 Task: Look for properties with beachfront.
Action: Mouse moved to (807, 120)
Screenshot: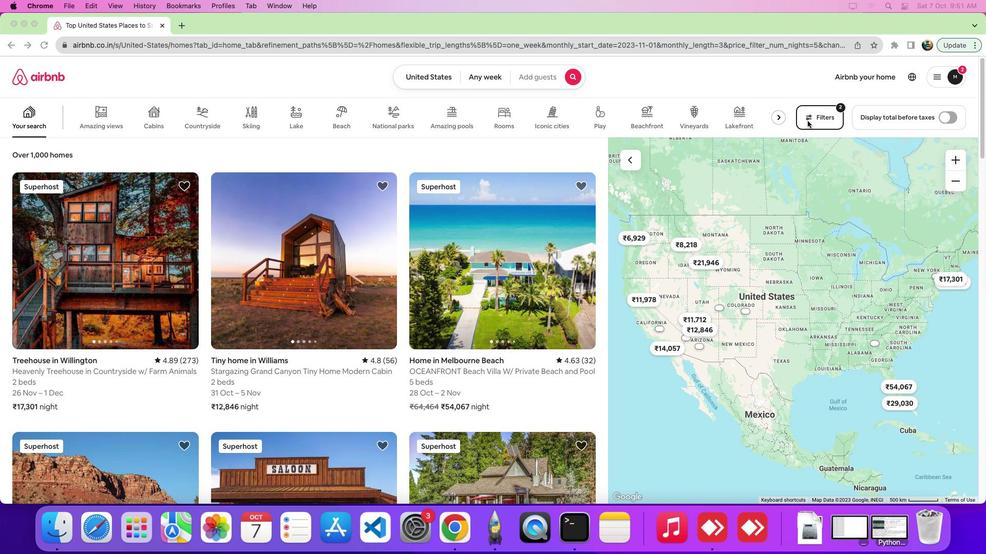 
Action: Mouse pressed left at (807, 120)
Screenshot: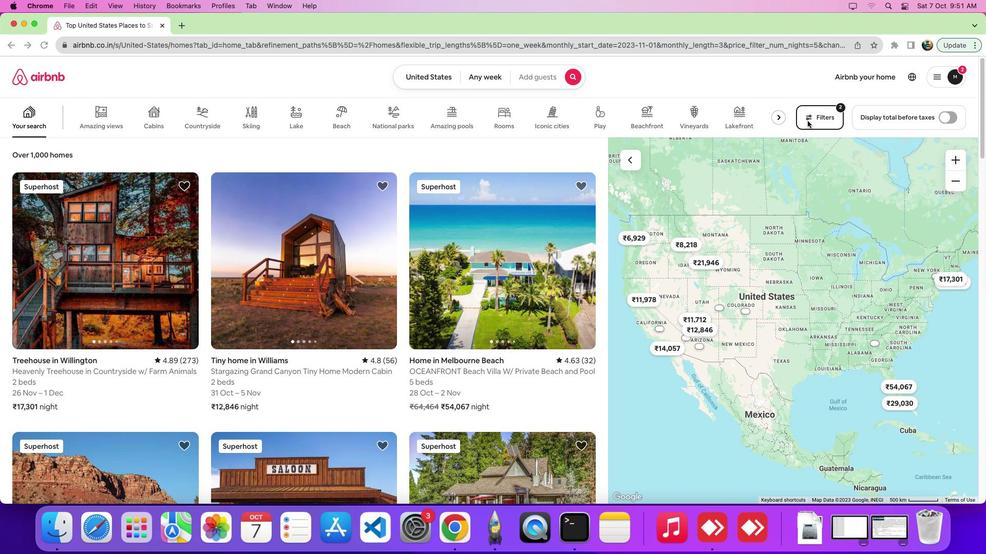 
Action: Mouse pressed left at (807, 120)
Screenshot: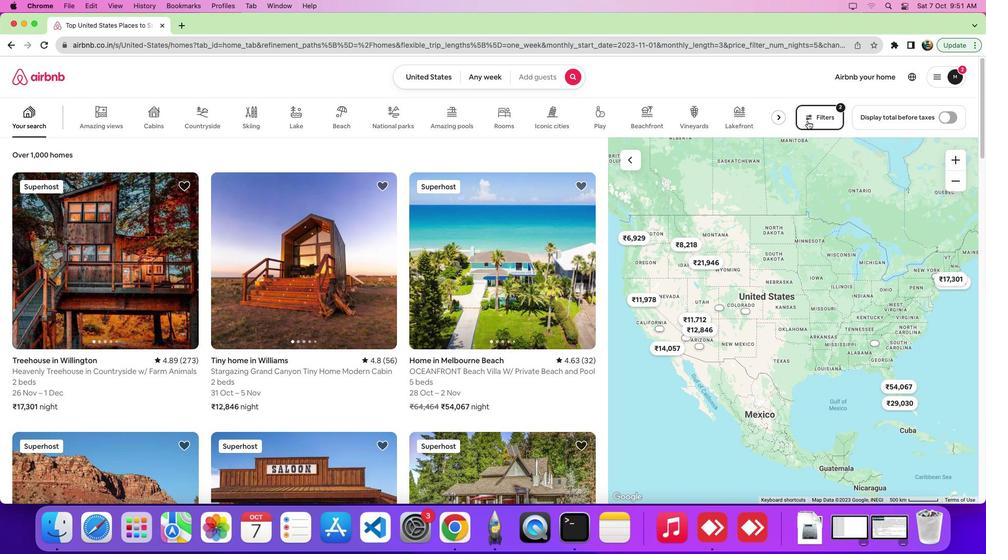 
Action: Mouse moved to (568, 154)
Screenshot: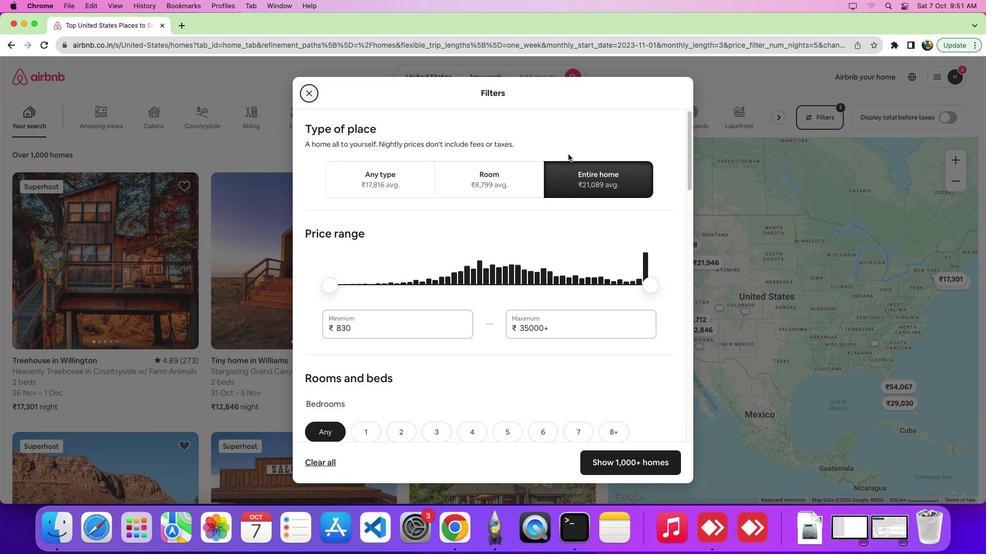 
Action: Mouse pressed left at (568, 154)
Screenshot: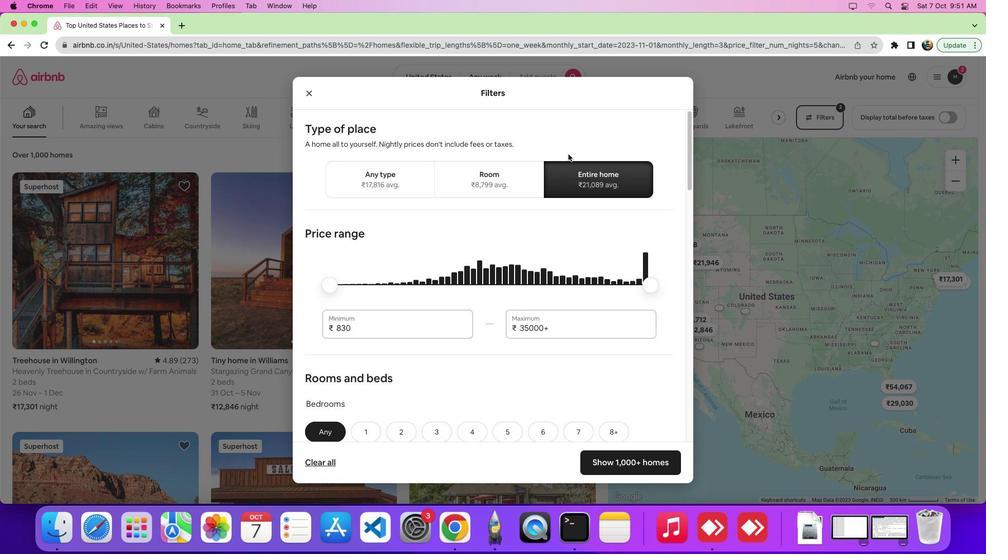 
Action: Mouse moved to (577, 169)
Screenshot: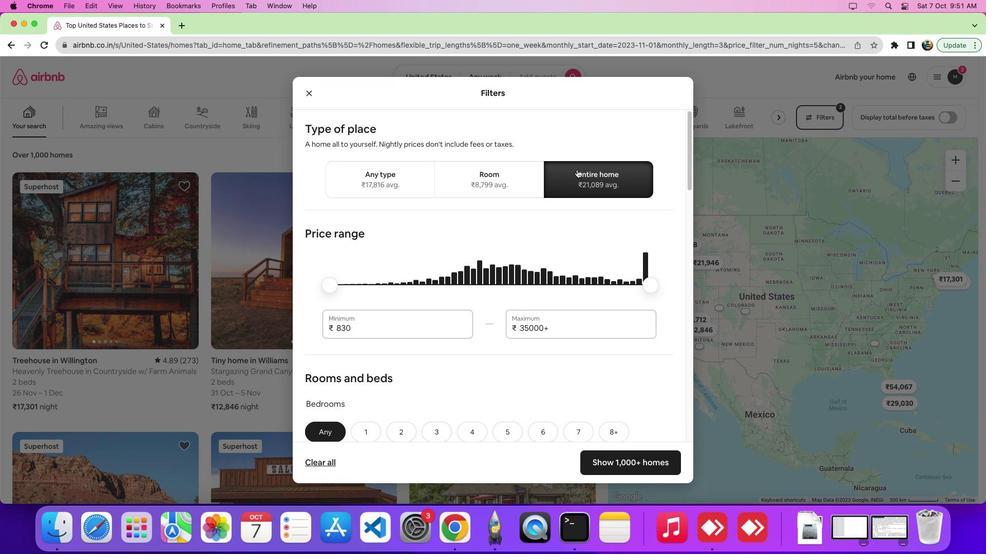 
Action: Mouse pressed left at (577, 169)
Screenshot: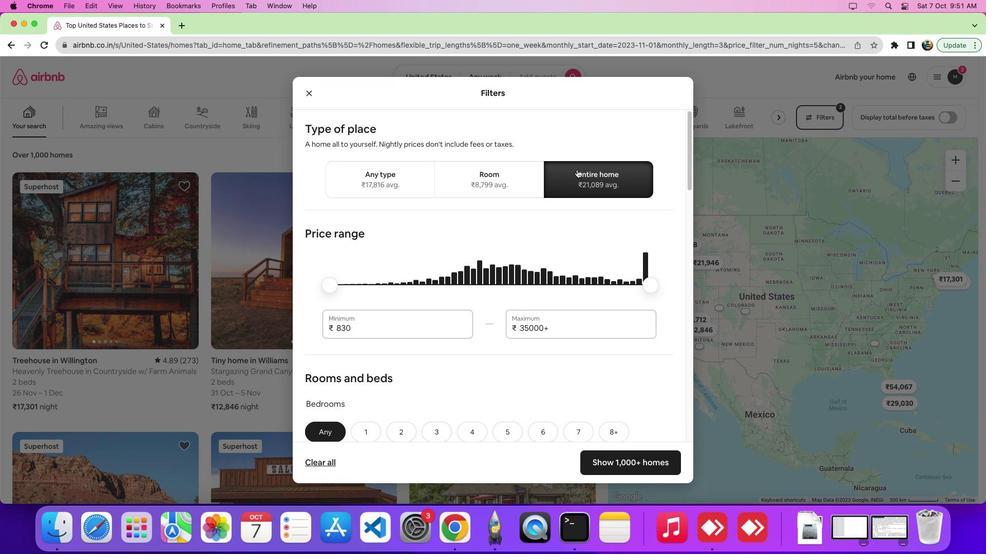 
Action: Mouse moved to (562, 259)
Screenshot: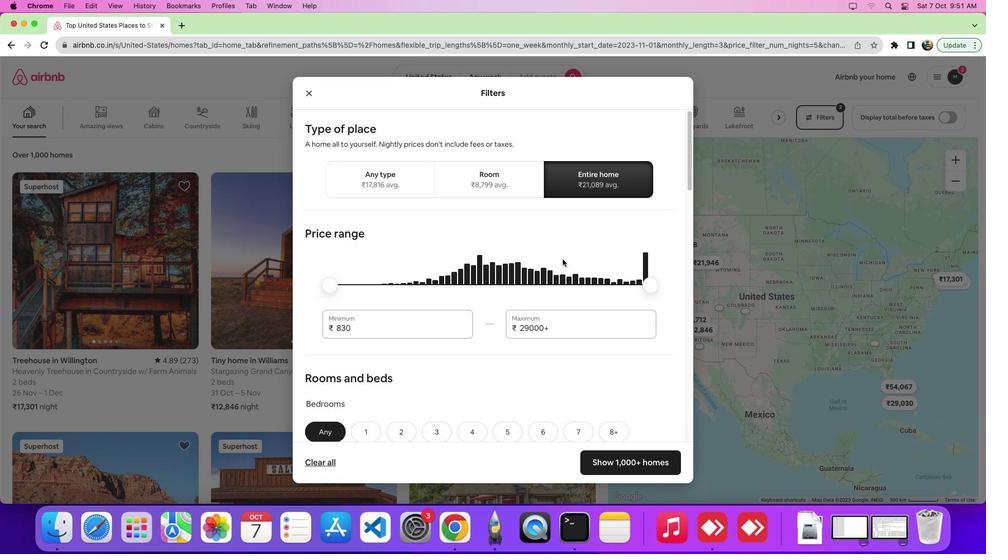 
Action: Mouse scrolled (562, 259) with delta (0, 0)
Screenshot: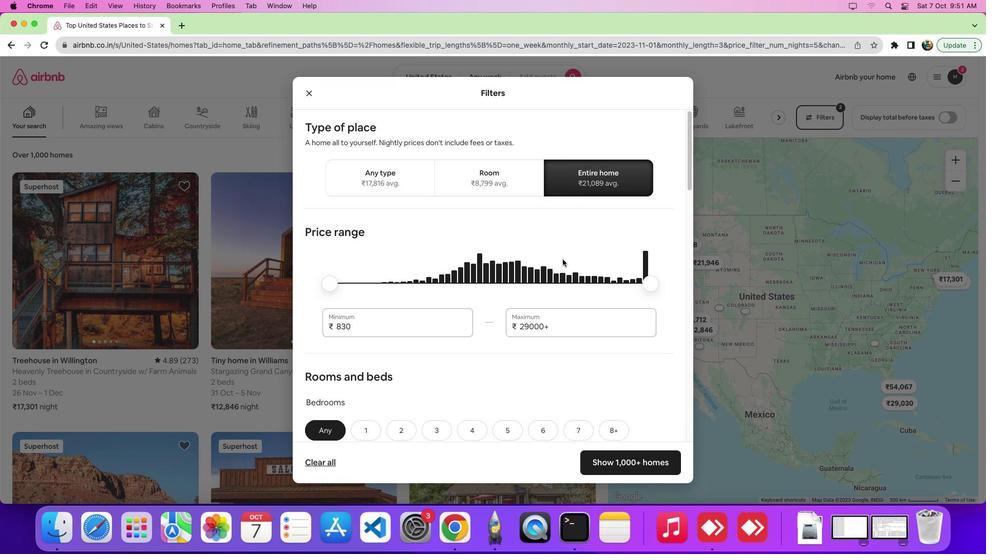 
Action: Mouse scrolled (562, 259) with delta (0, 0)
Screenshot: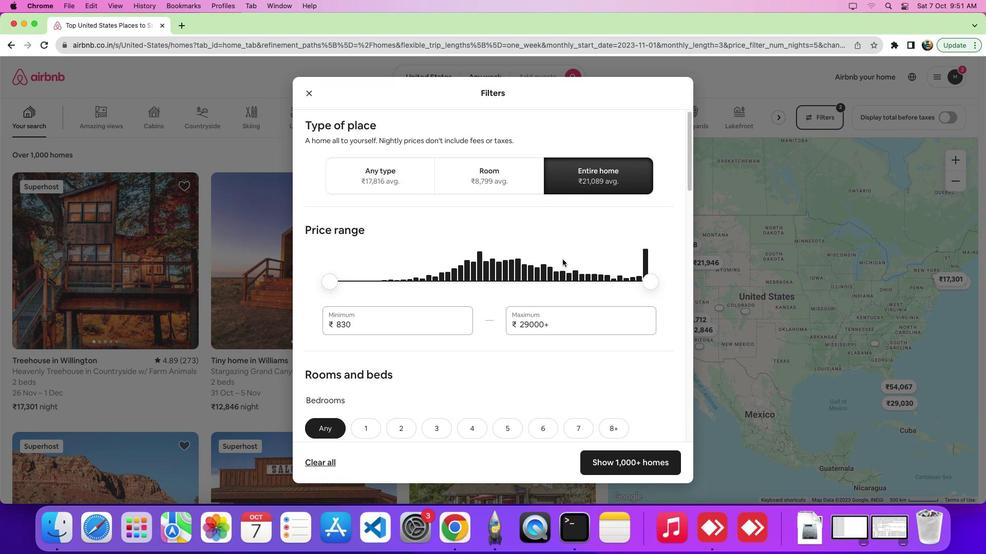 
Action: Mouse scrolled (562, 259) with delta (0, -2)
Screenshot: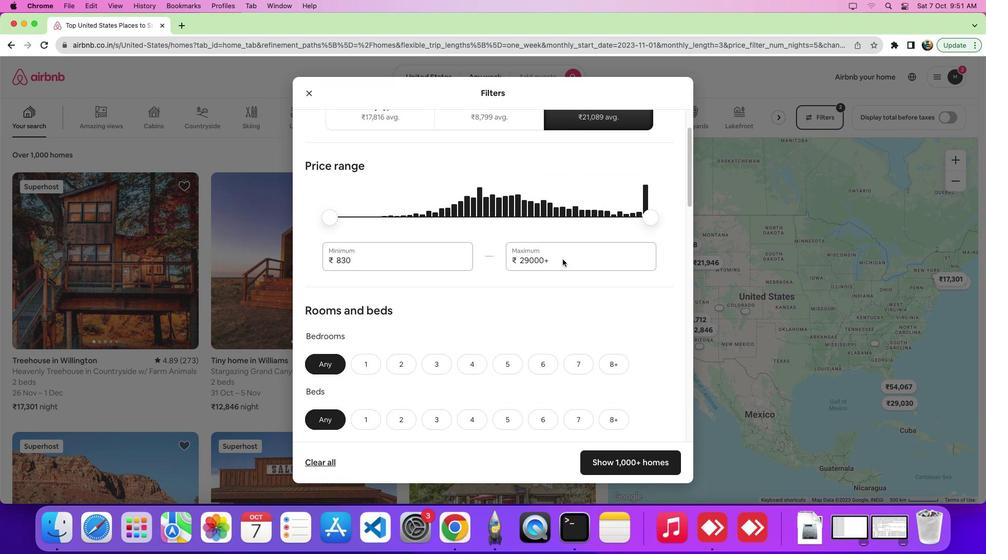 
Action: Mouse scrolled (562, 259) with delta (0, 0)
Screenshot: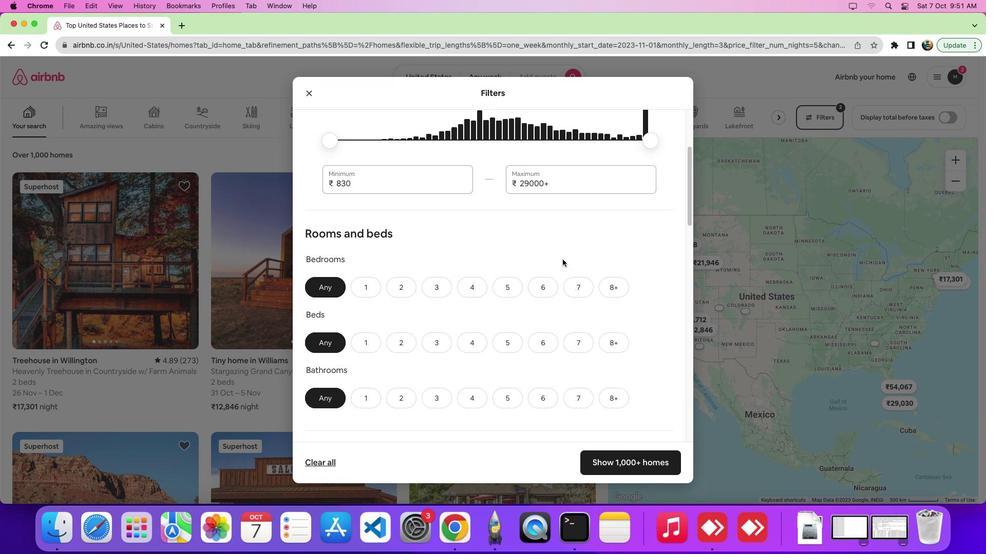
Action: Mouse scrolled (562, 259) with delta (0, 0)
Screenshot: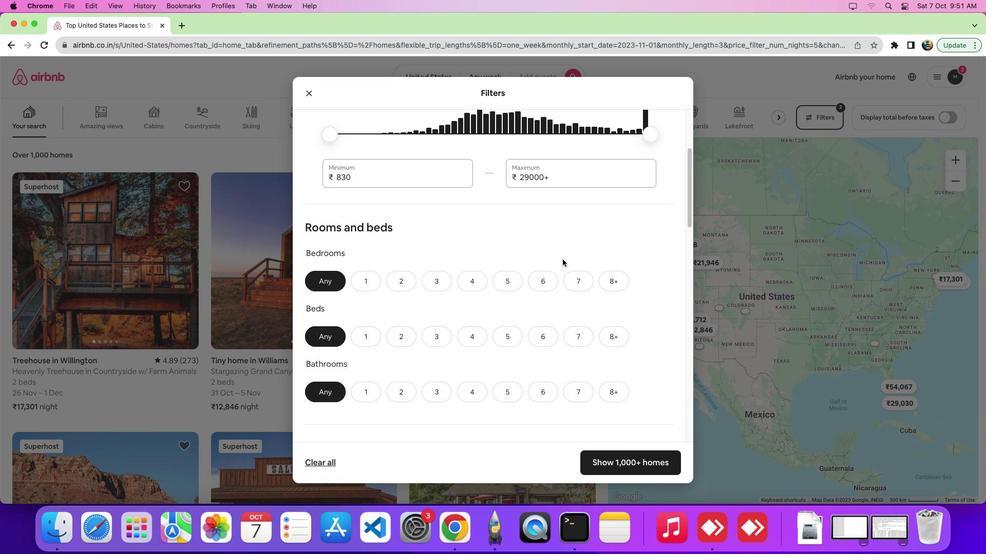 
Action: Mouse scrolled (562, 259) with delta (0, -1)
Screenshot: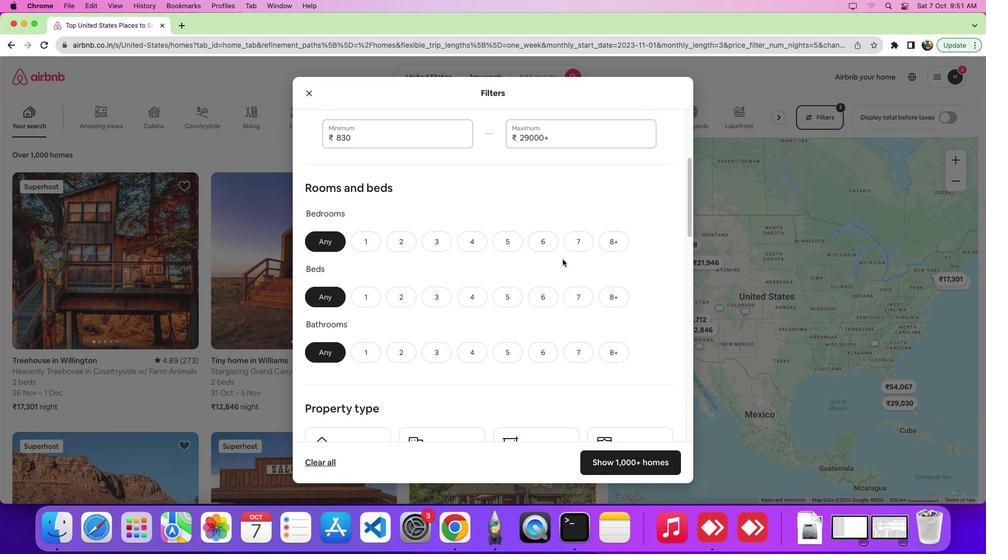 
Action: Mouse scrolled (562, 259) with delta (0, 0)
Screenshot: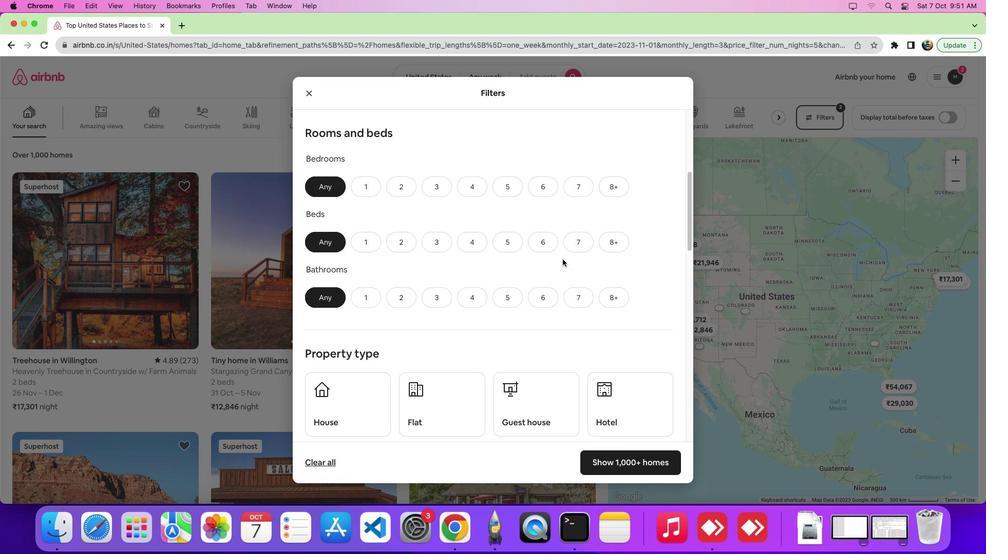 
Action: Mouse scrolled (562, 259) with delta (0, 0)
Screenshot: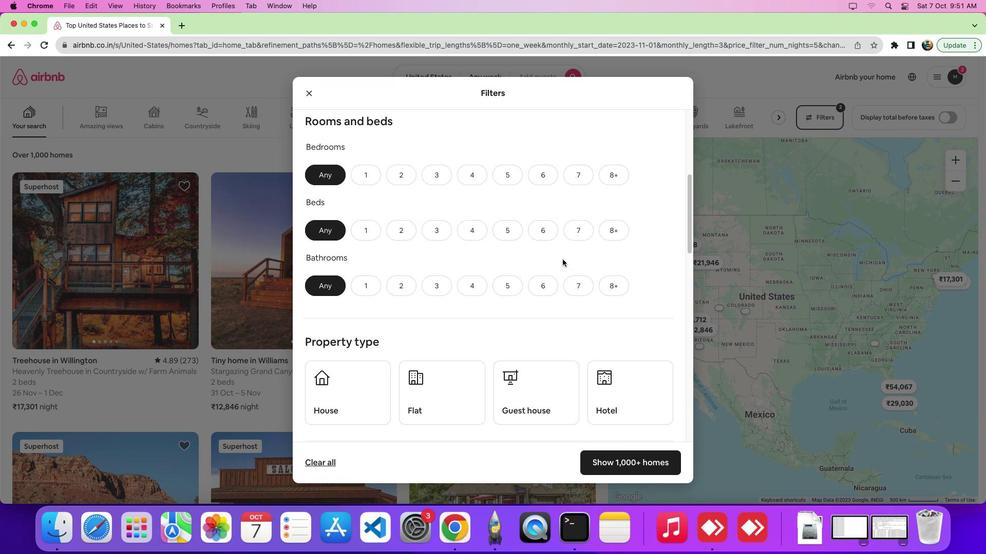 
Action: Mouse scrolled (562, 259) with delta (0, -3)
Screenshot: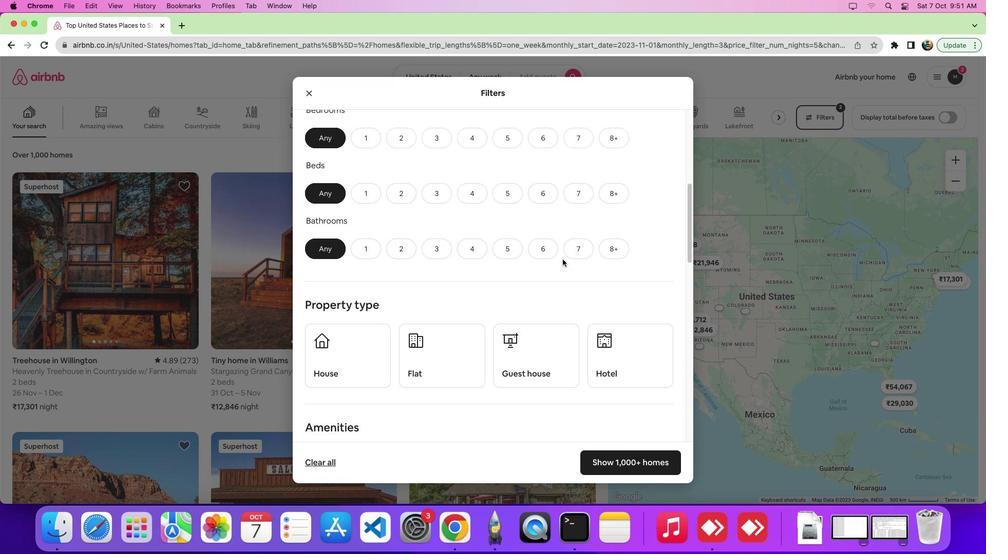 
Action: Mouse scrolled (562, 259) with delta (0, -4)
Screenshot: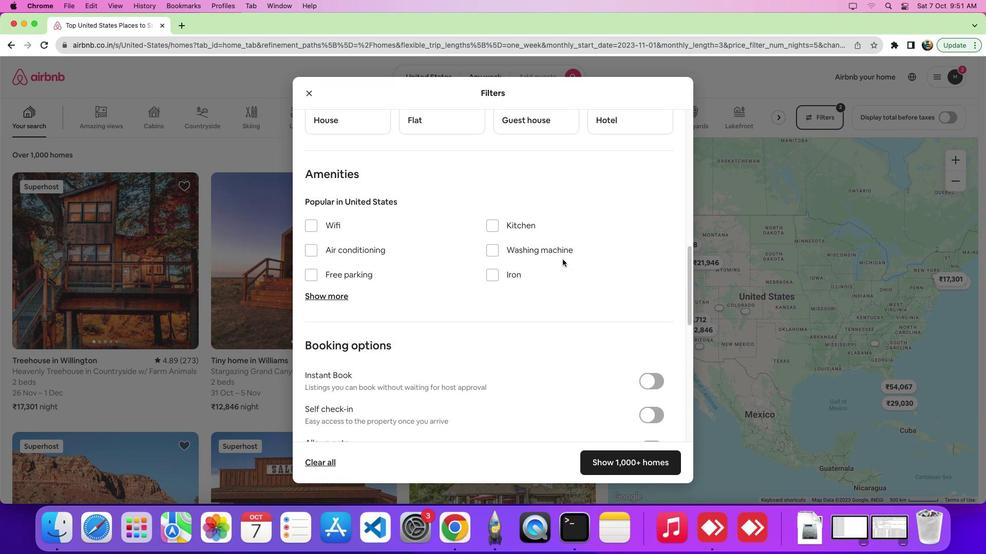
Action: Mouse scrolled (562, 259) with delta (0, 0)
Screenshot: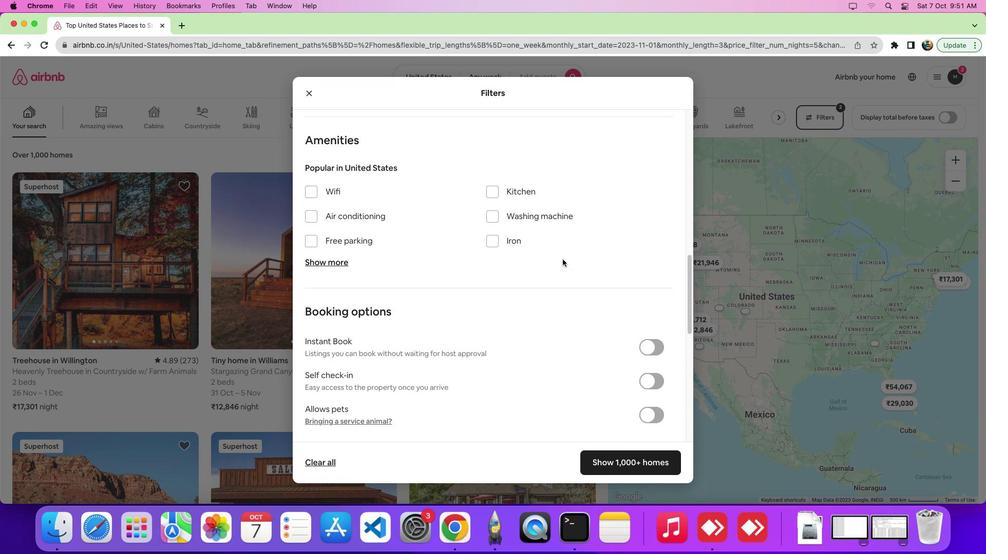 
Action: Mouse scrolled (562, 259) with delta (0, 0)
Screenshot: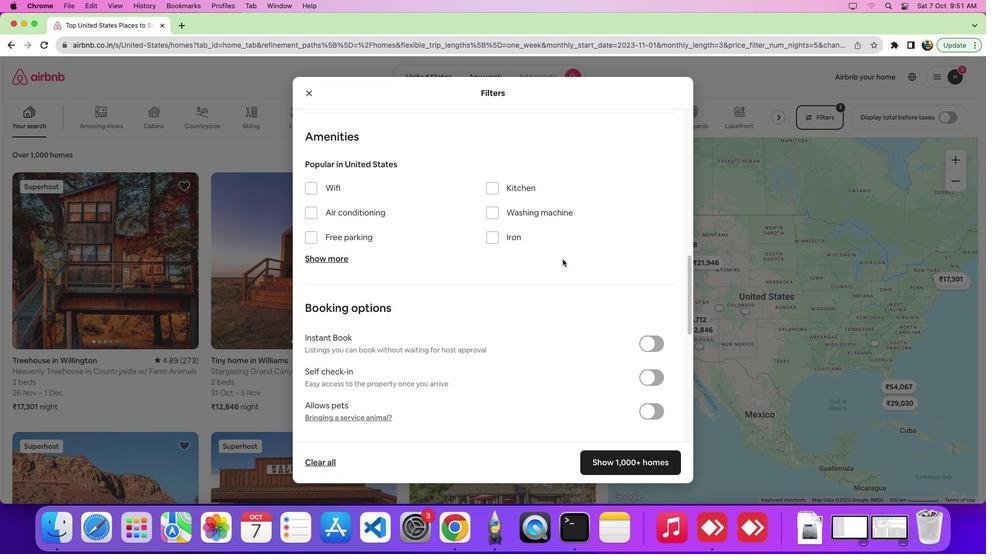 
Action: Mouse scrolled (562, 259) with delta (0, 0)
Screenshot: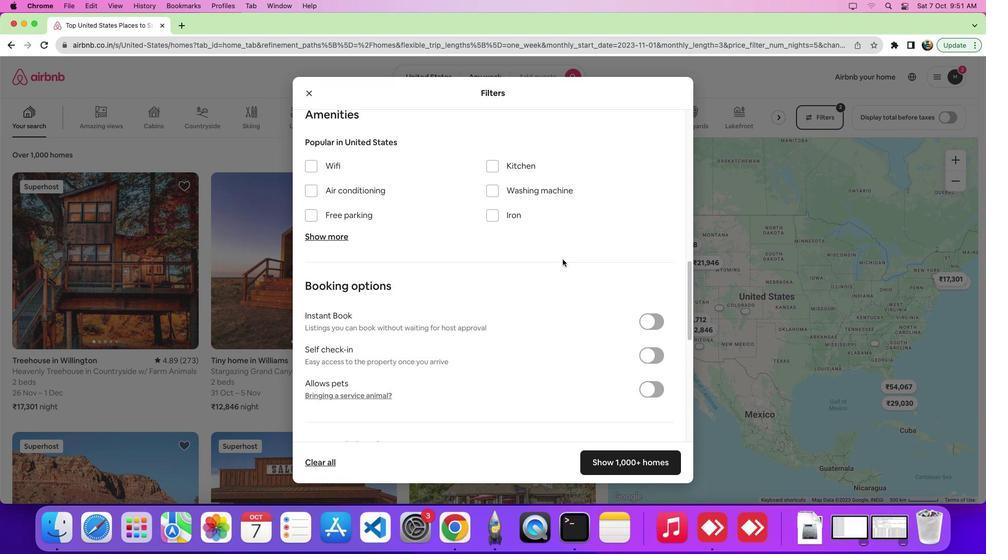 
Action: Mouse moved to (345, 204)
Screenshot: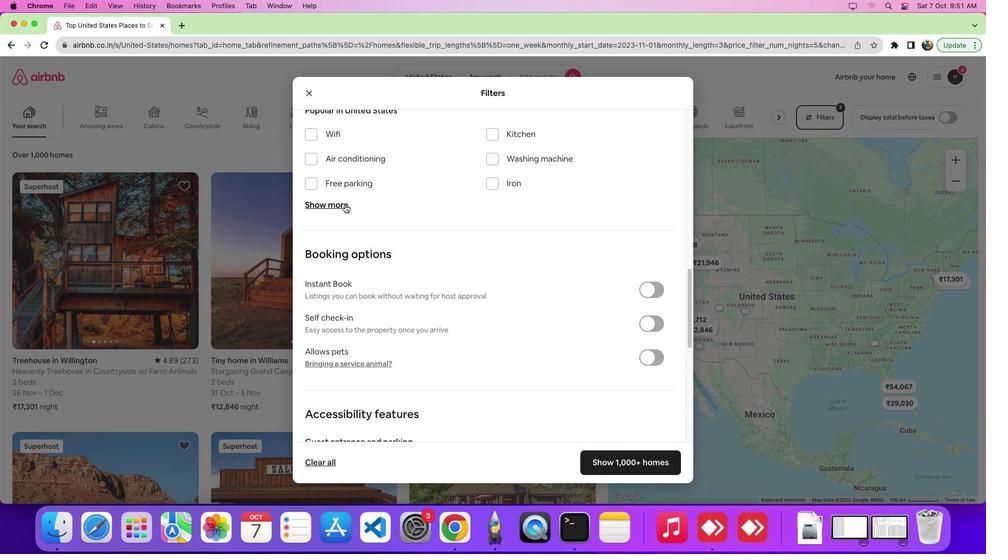 
Action: Mouse pressed left at (345, 204)
Screenshot: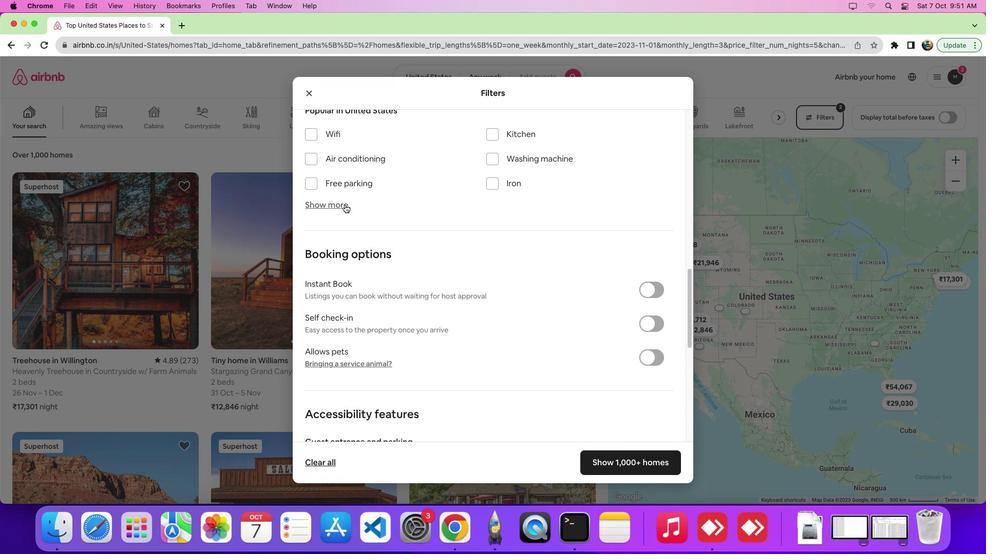 
Action: Mouse moved to (479, 293)
Screenshot: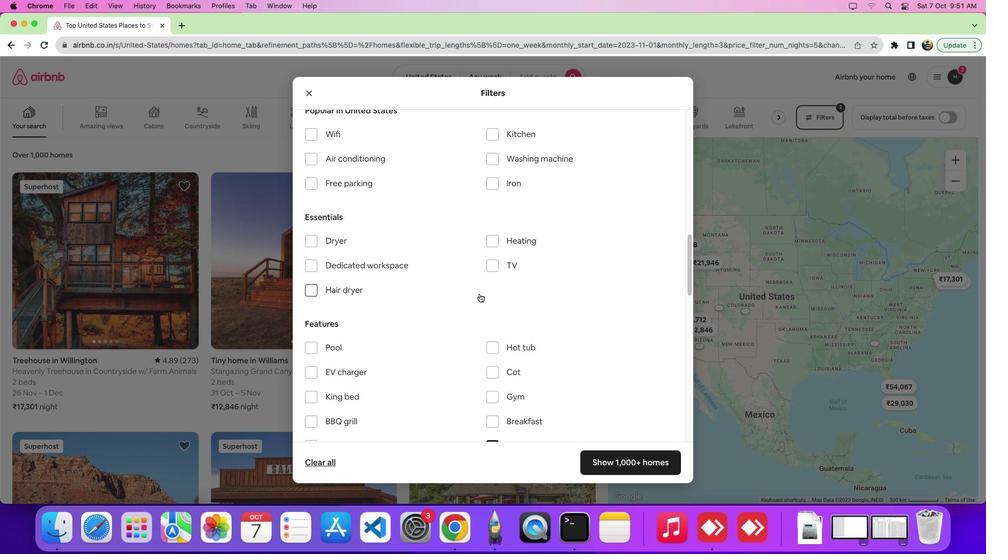 
Action: Mouse scrolled (479, 293) with delta (0, 0)
Screenshot: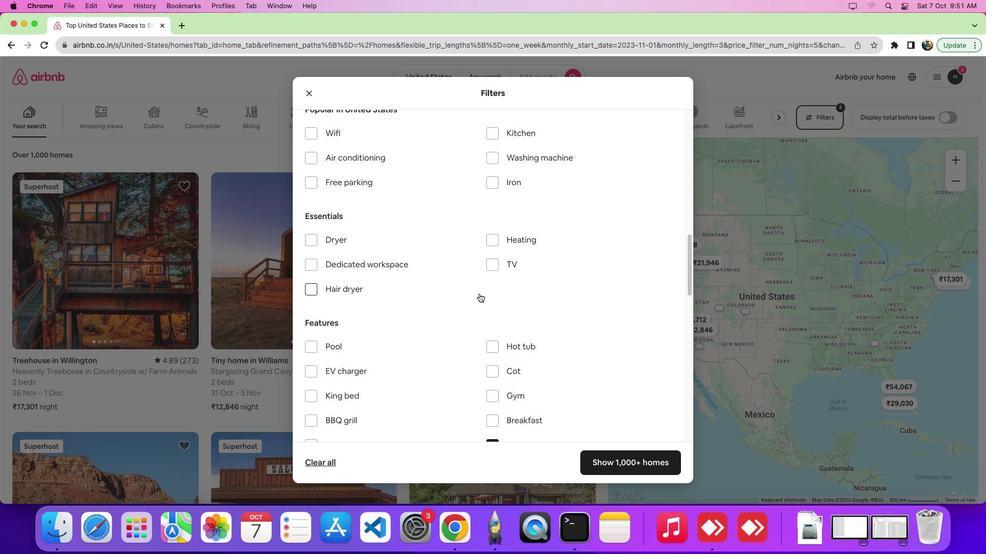 
Action: Mouse scrolled (479, 293) with delta (0, 0)
Screenshot: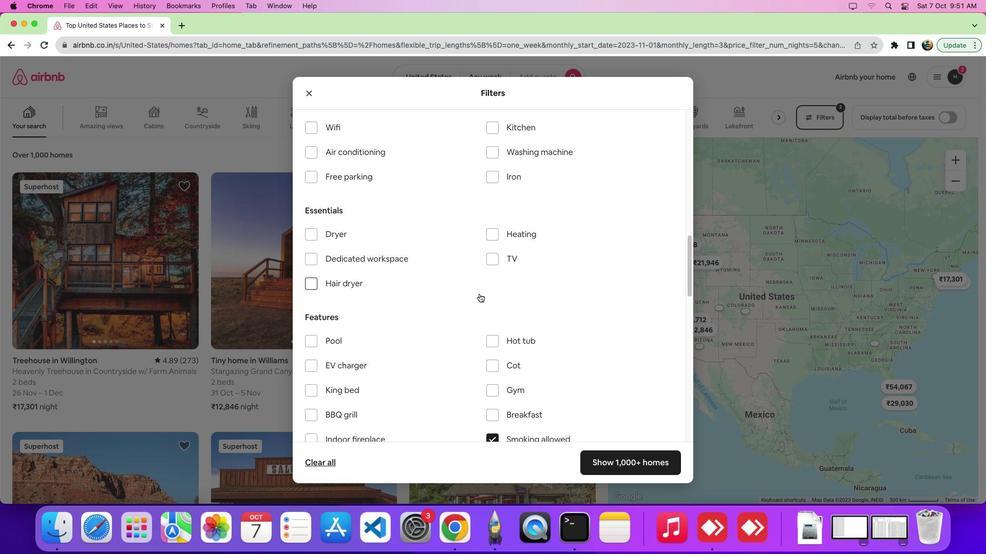 
Action: Mouse scrolled (479, 293) with delta (0, -1)
Screenshot: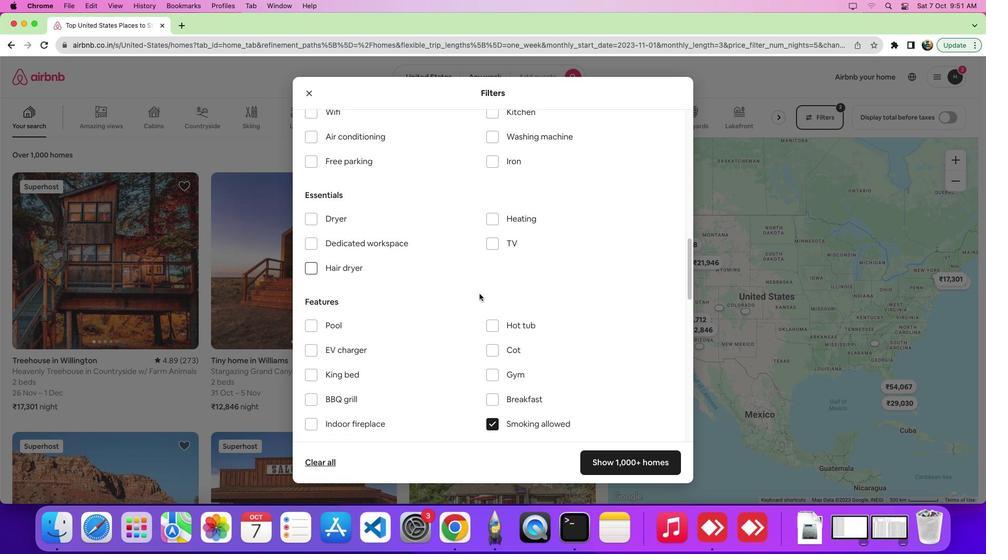 
Action: Mouse moved to (479, 294)
Screenshot: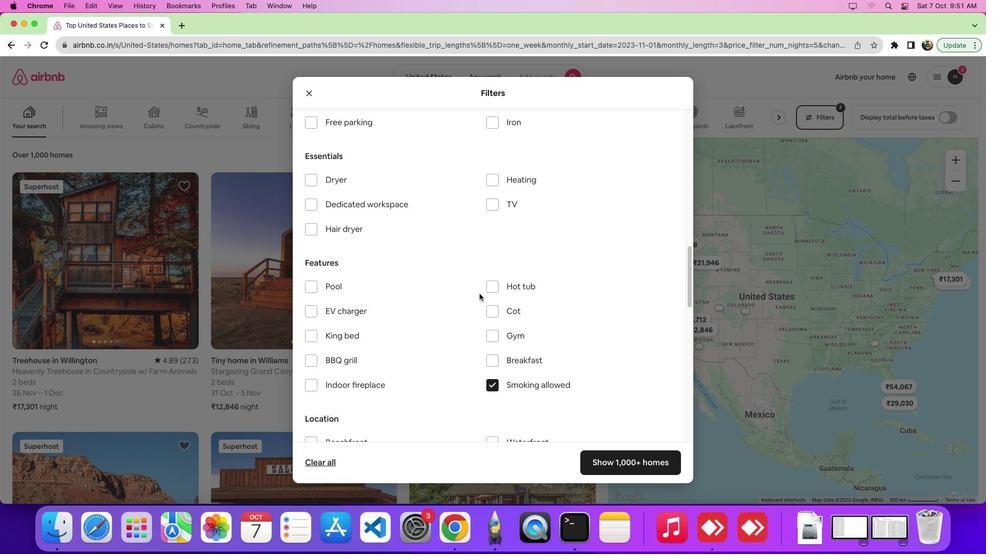 
Action: Mouse scrolled (479, 294) with delta (0, -1)
Screenshot: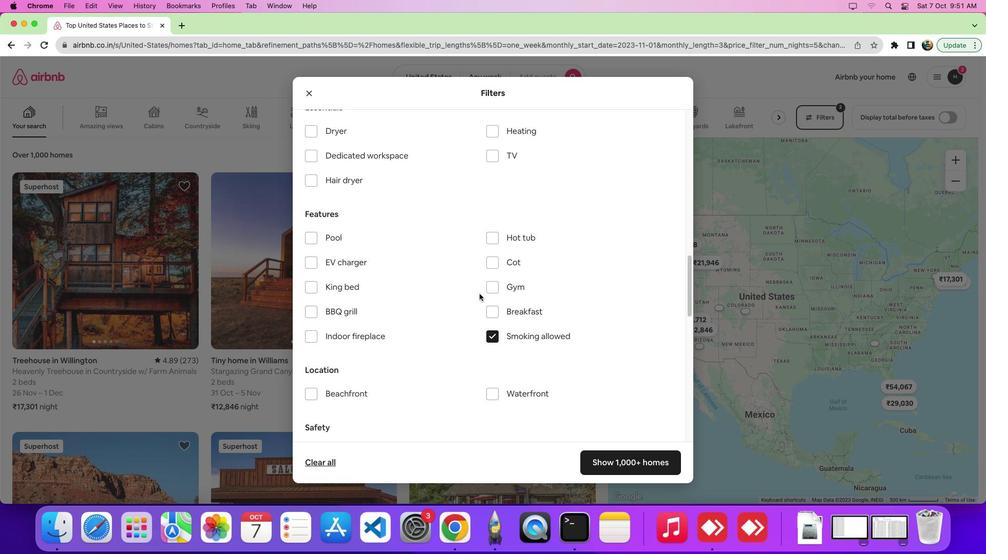 
Action: Mouse moved to (479, 294)
Screenshot: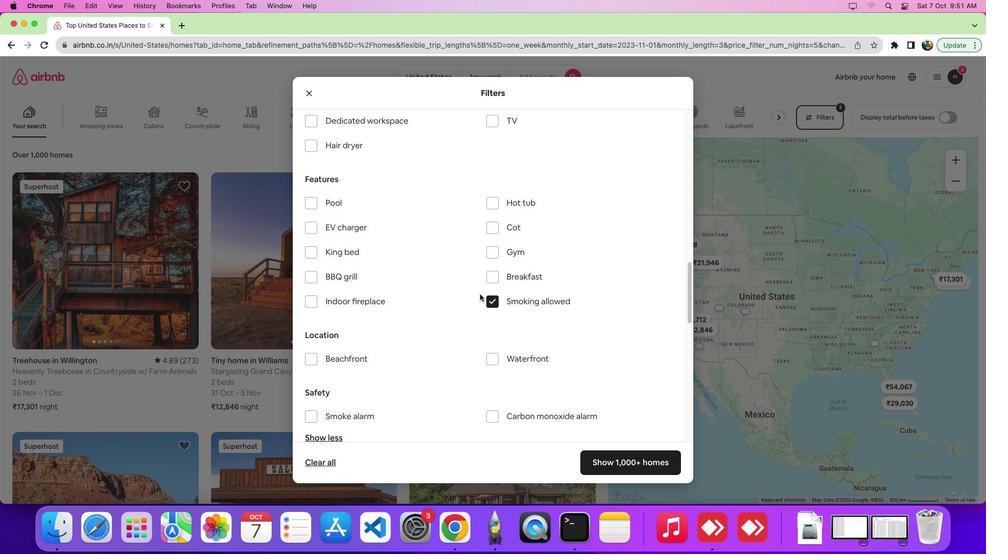 
Action: Mouse scrolled (479, 294) with delta (0, 0)
Screenshot: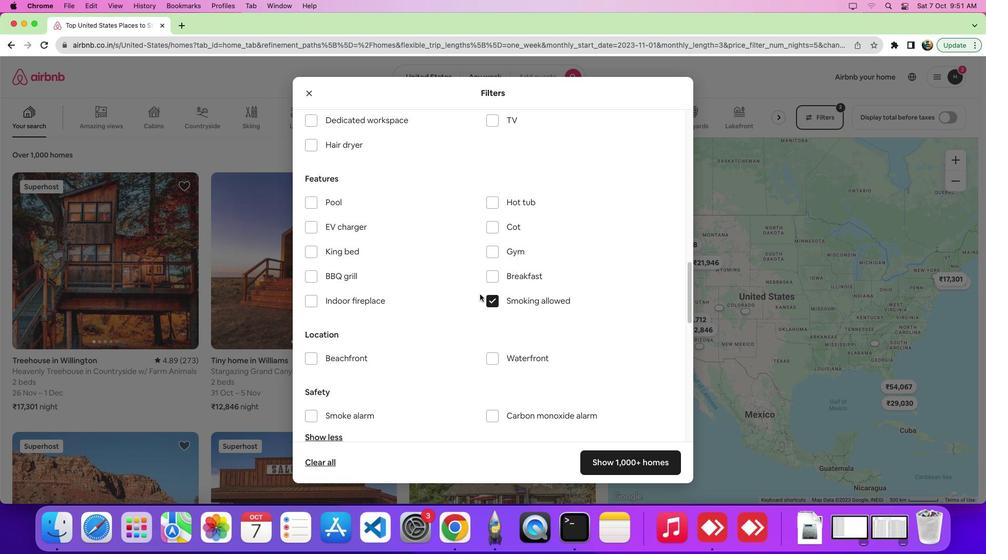 
Action: Mouse scrolled (479, 294) with delta (0, 0)
Screenshot: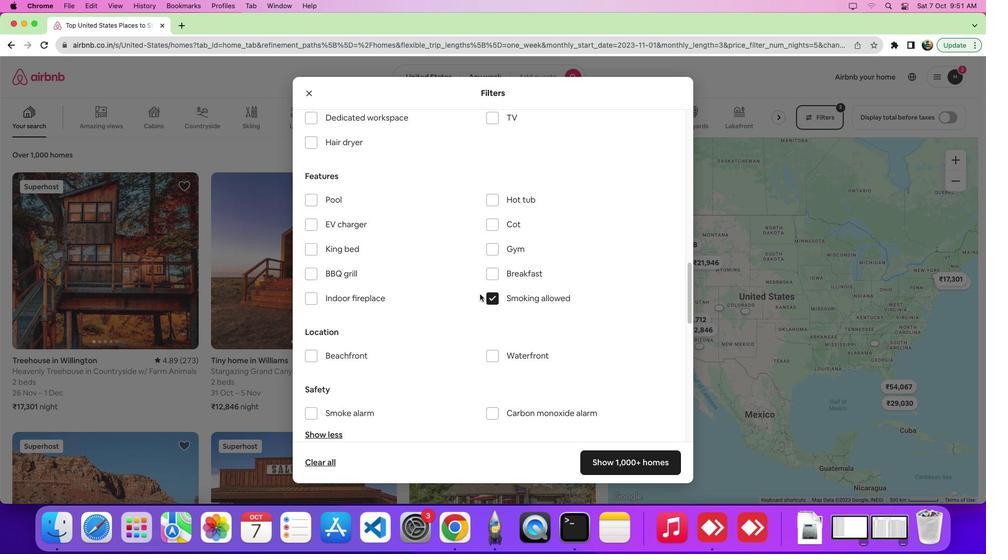 
Action: Mouse moved to (489, 288)
Screenshot: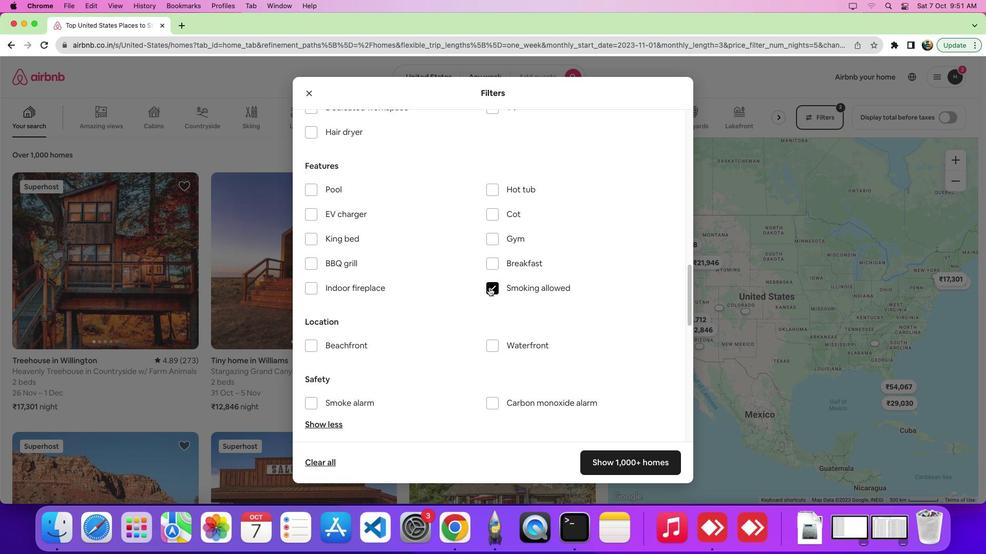 
Action: Mouse pressed left at (489, 288)
Screenshot: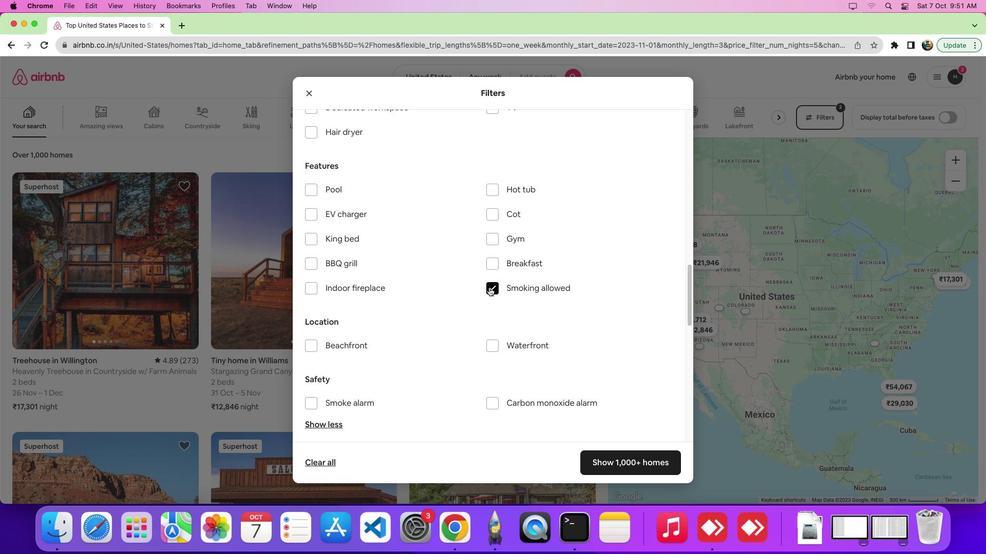 
Action: Mouse moved to (325, 346)
Screenshot: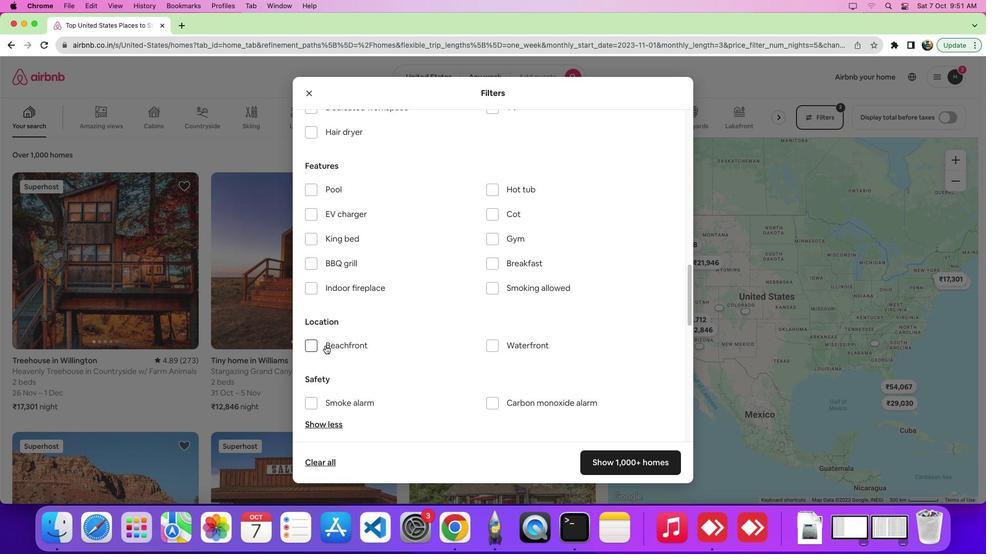 
Action: Mouse pressed left at (325, 346)
Screenshot: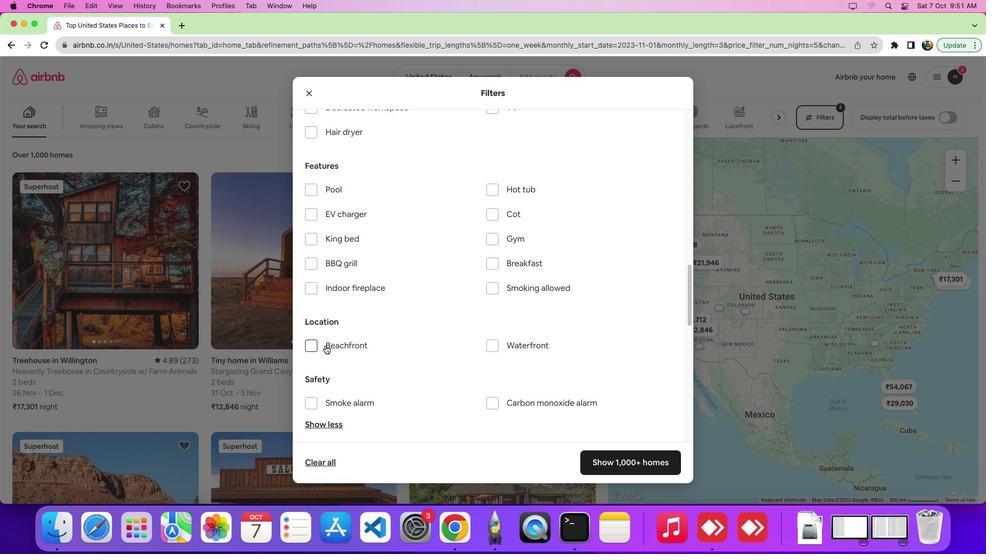 
Action: Mouse moved to (607, 459)
Screenshot: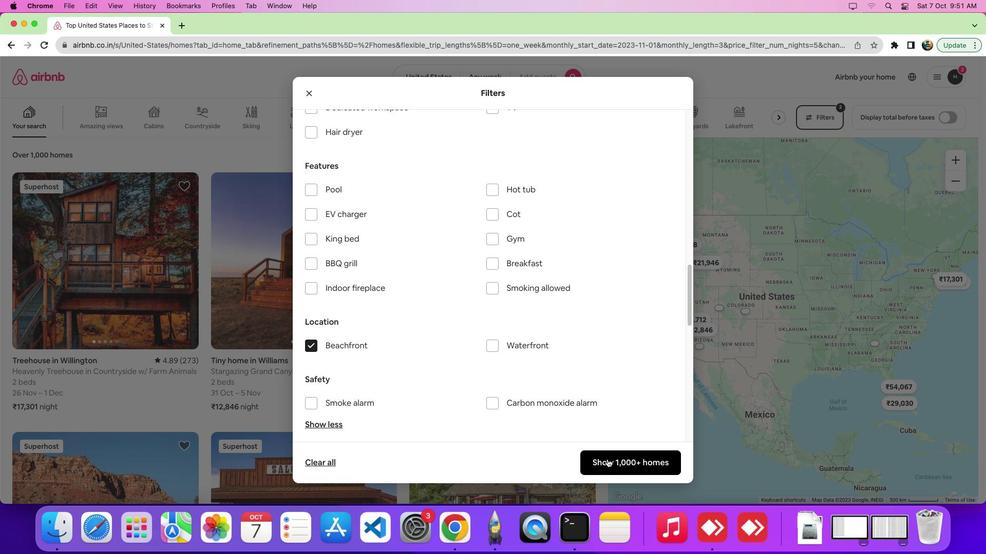 
Action: Mouse pressed left at (607, 459)
Screenshot: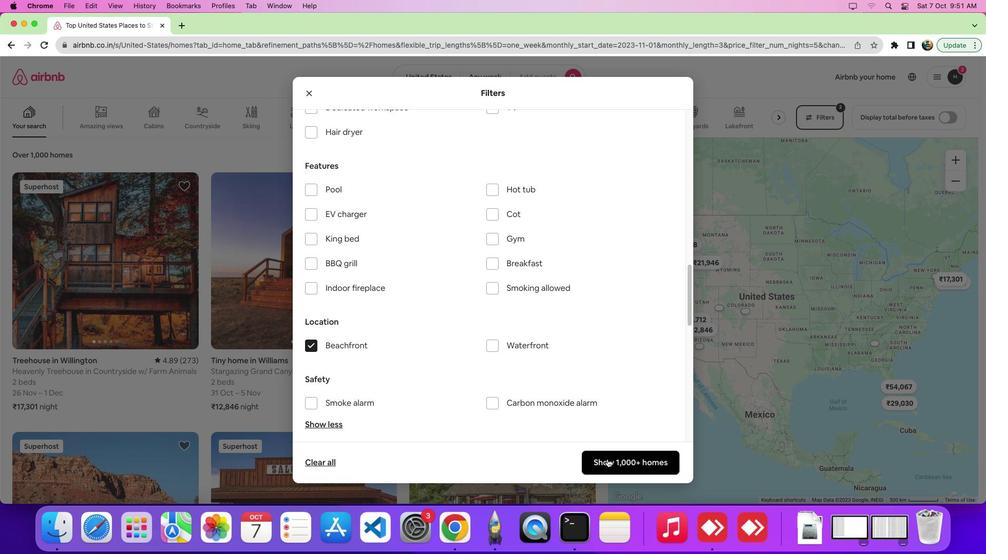 
Action: Mouse moved to (547, 405)
Screenshot: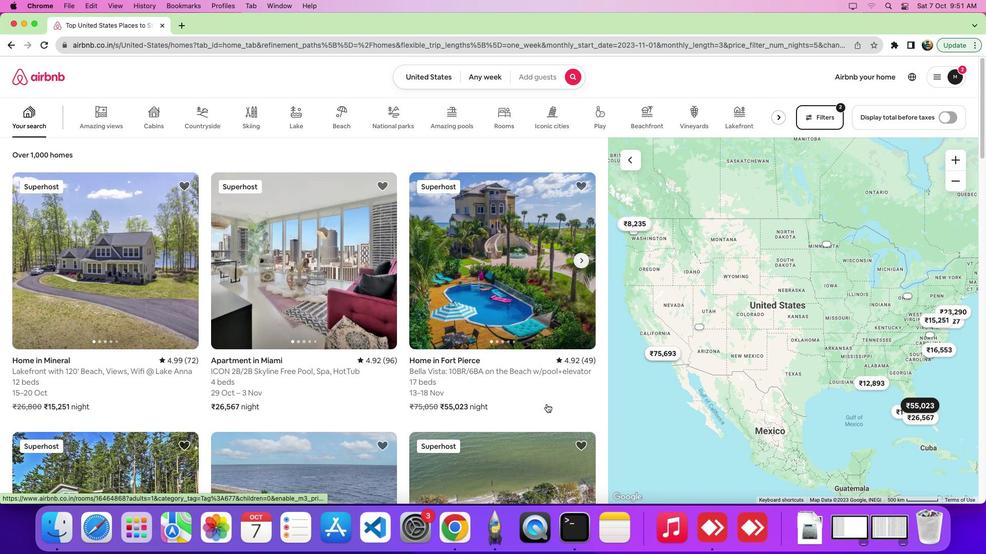 
